 Task: Look for products in the category "Lager" from Firestone only.
Action: Mouse moved to (829, 290)
Screenshot: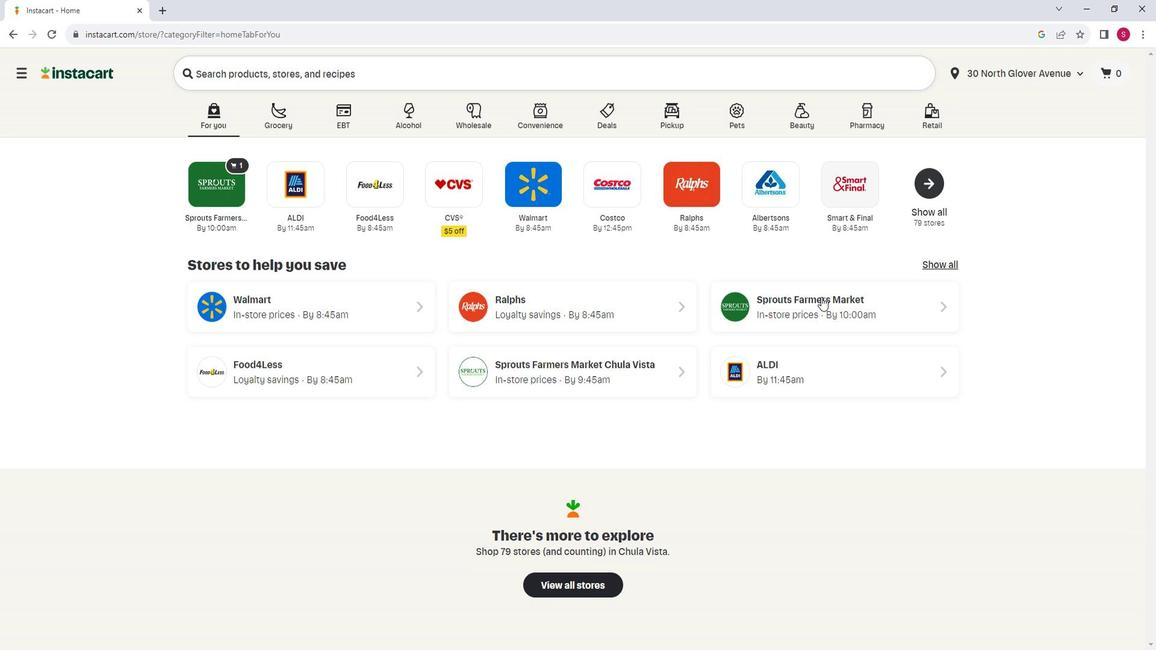 
Action: Mouse pressed left at (829, 290)
Screenshot: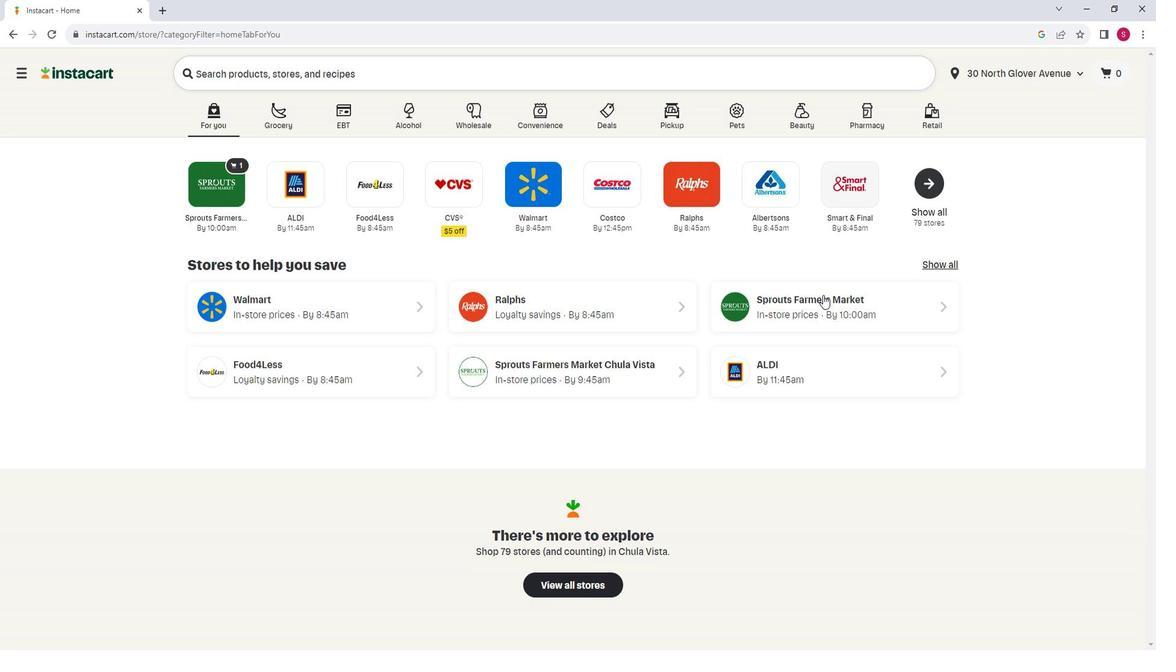 
Action: Mouse moved to (110, 489)
Screenshot: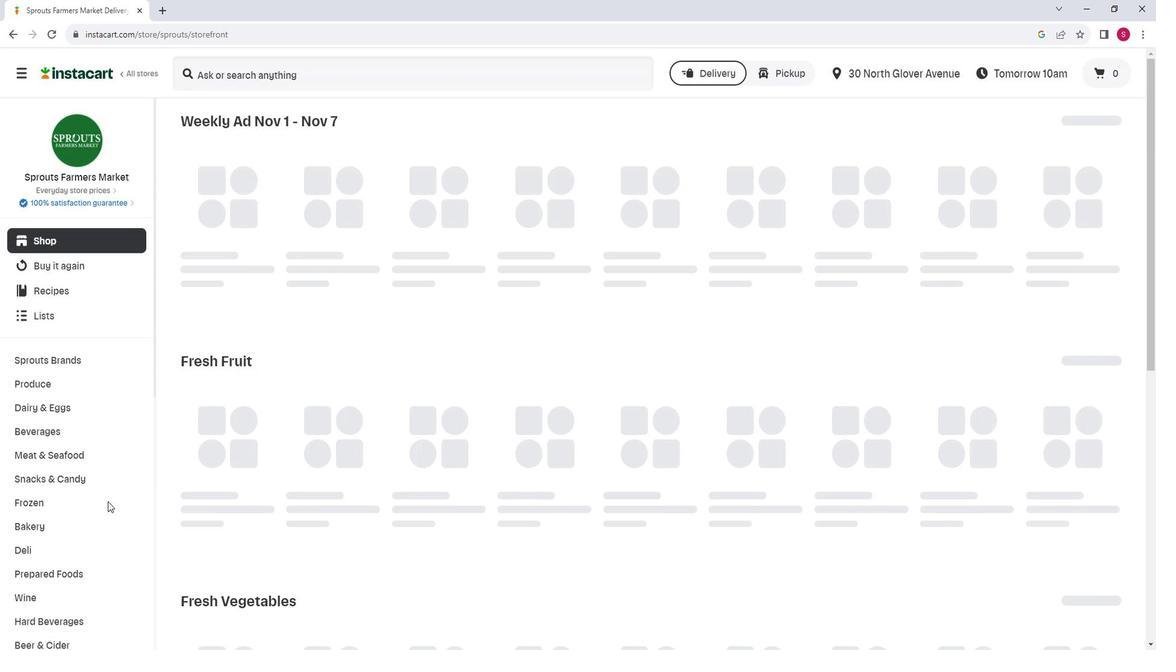 
Action: Mouse scrolled (110, 488) with delta (0, 0)
Screenshot: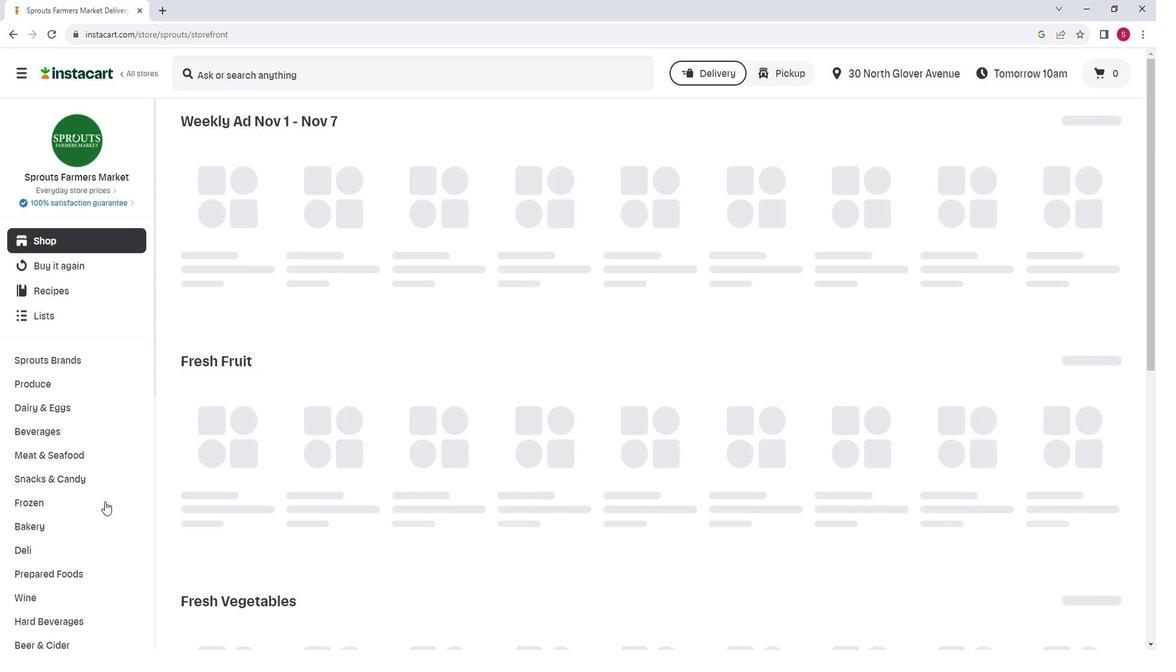 
Action: Mouse moved to (62, 567)
Screenshot: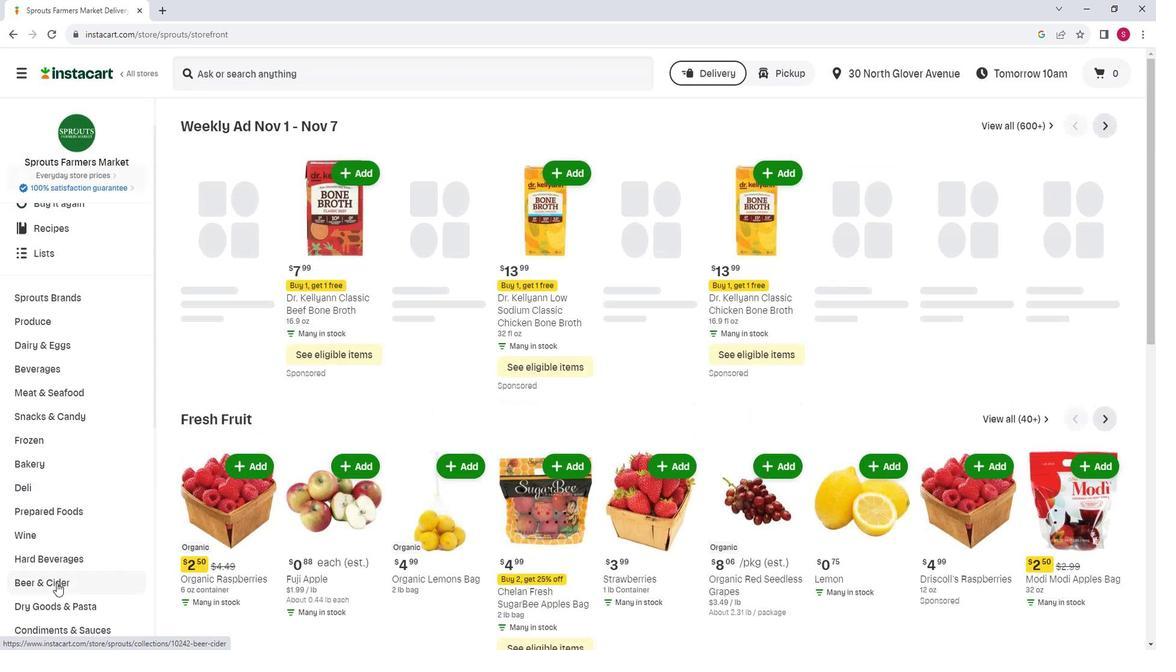 
Action: Mouse pressed left at (62, 567)
Screenshot: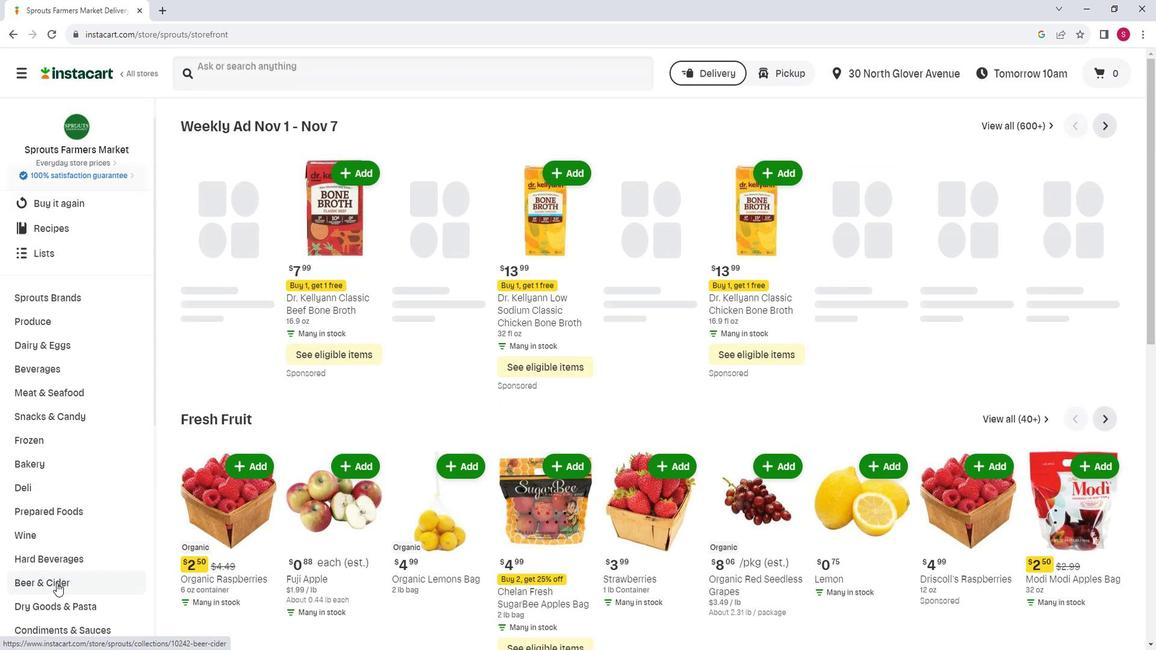 
Action: Mouse moved to (382, 154)
Screenshot: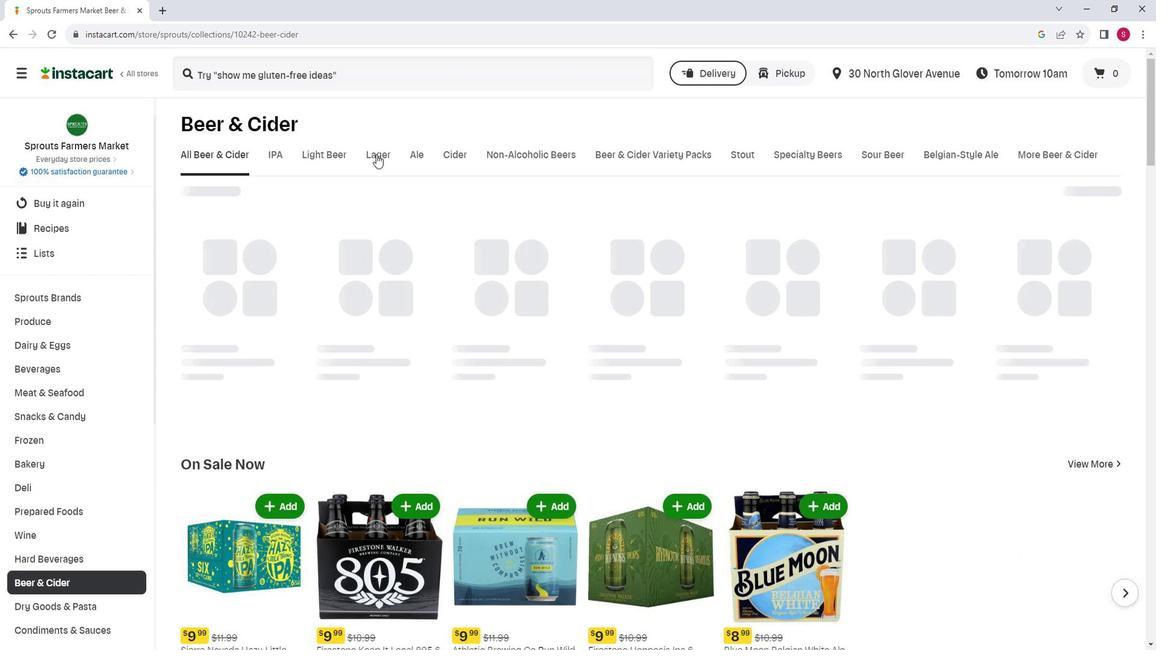 
Action: Mouse pressed left at (382, 154)
Screenshot: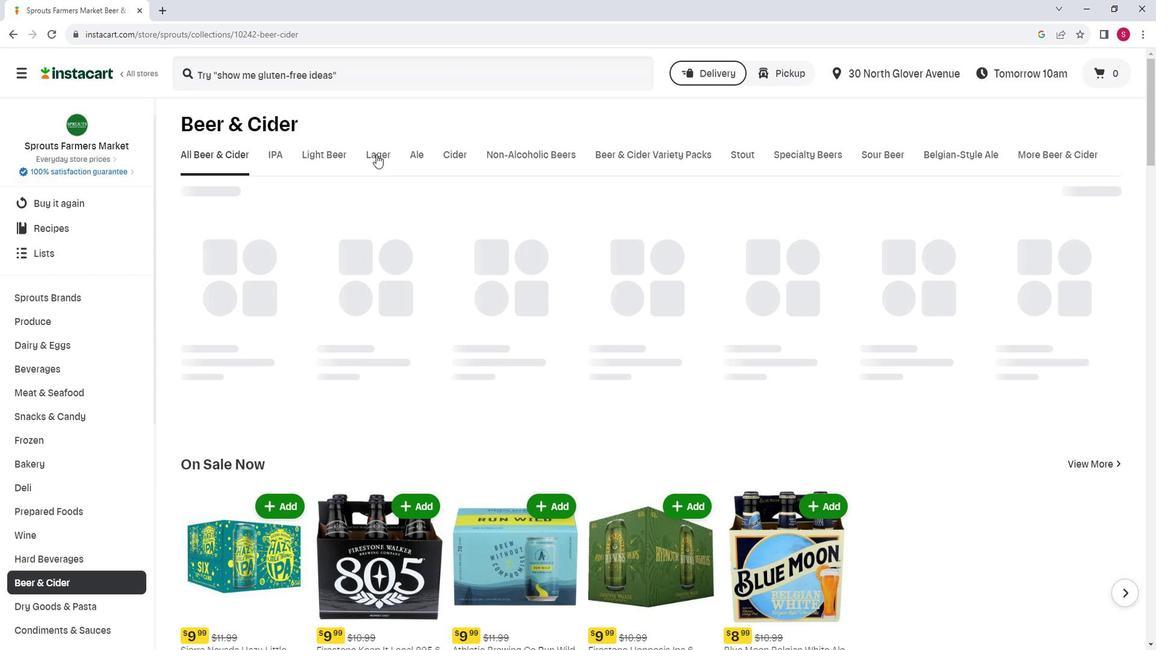 
Action: Mouse moved to (288, 195)
Screenshot: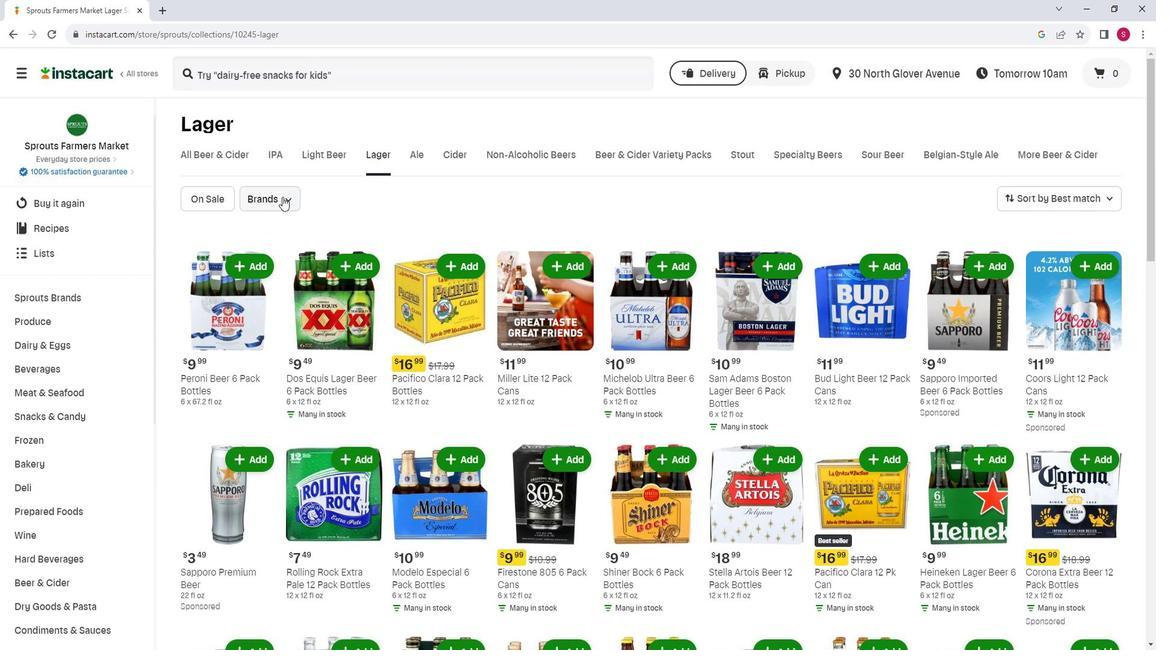 
Action: Mouse pressed left at (288, 195)
Screenshot: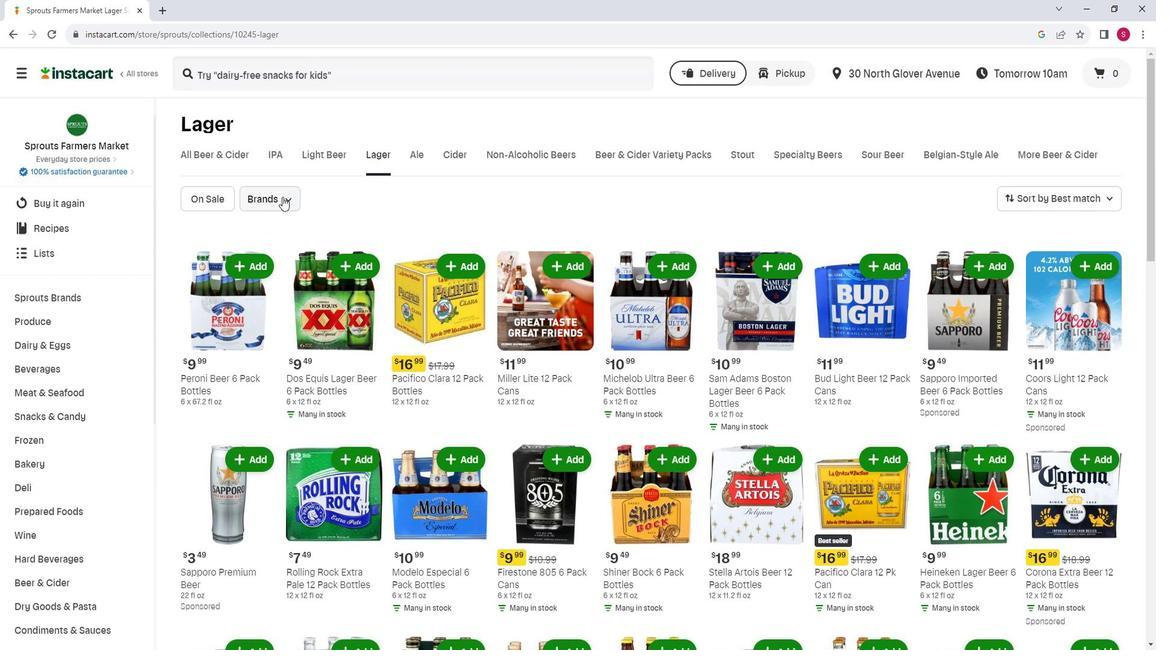 
Action: Mouse moved to (351, 289)
Screenshot: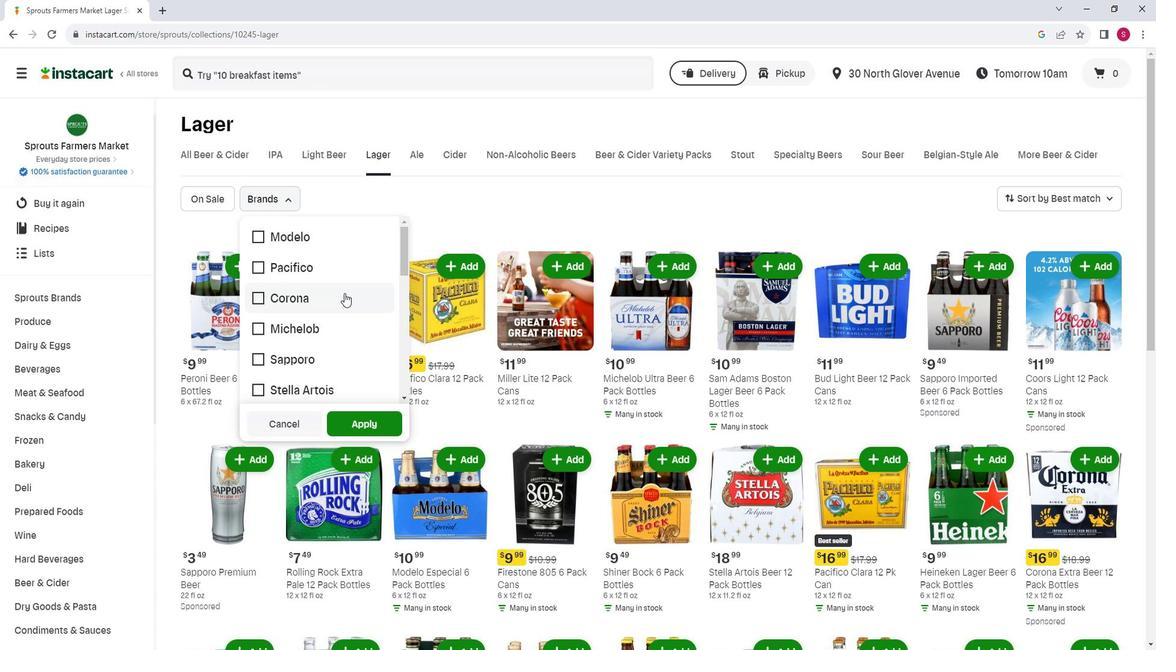 
Action: Mouse scrolled (351, 288) with delta (0, 0)
Screenshot: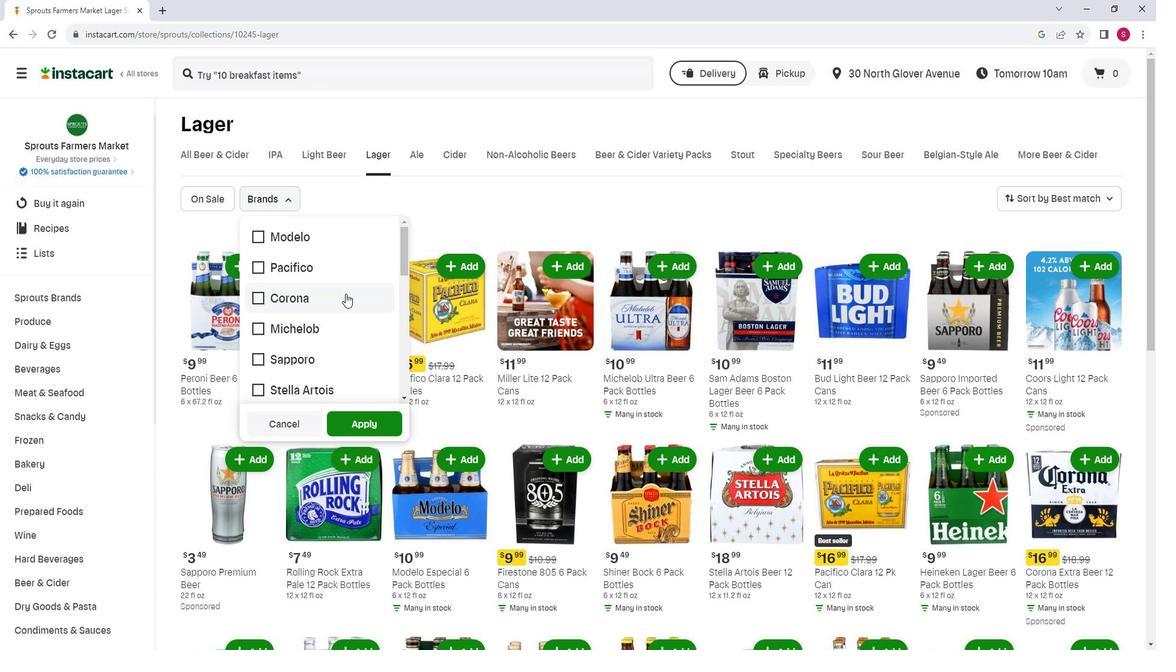 
Action: Mouse moved to (352, 289)
Screenshot: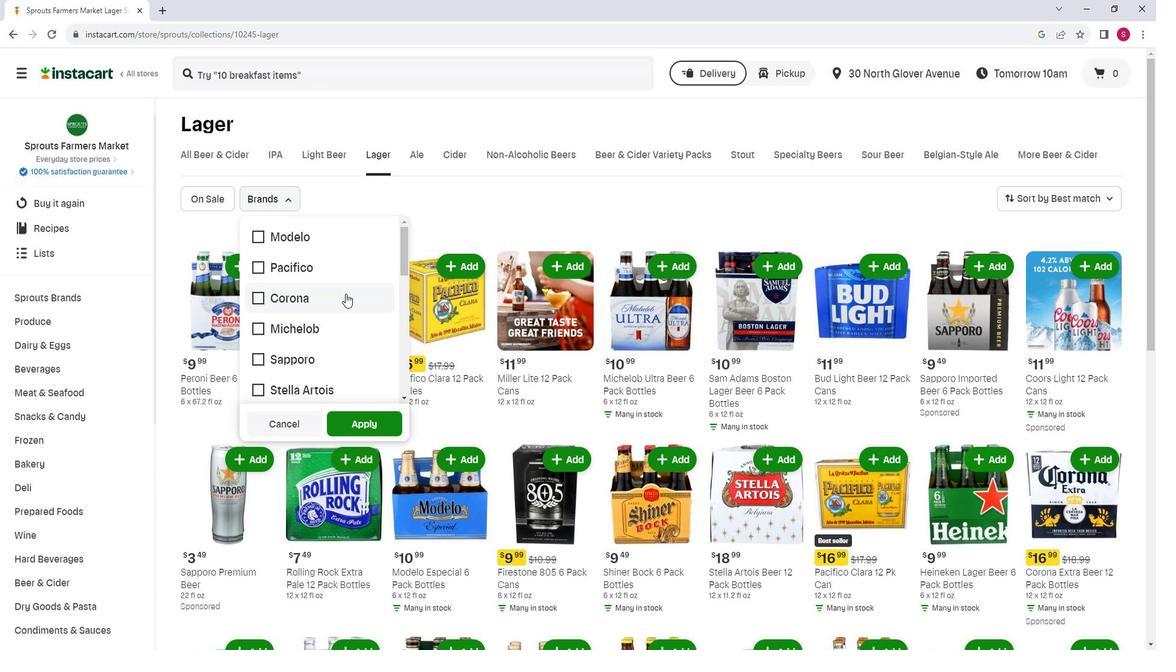 
Action: Mouse scrolled (352, 288) with delta (0, 0)
Screenshot: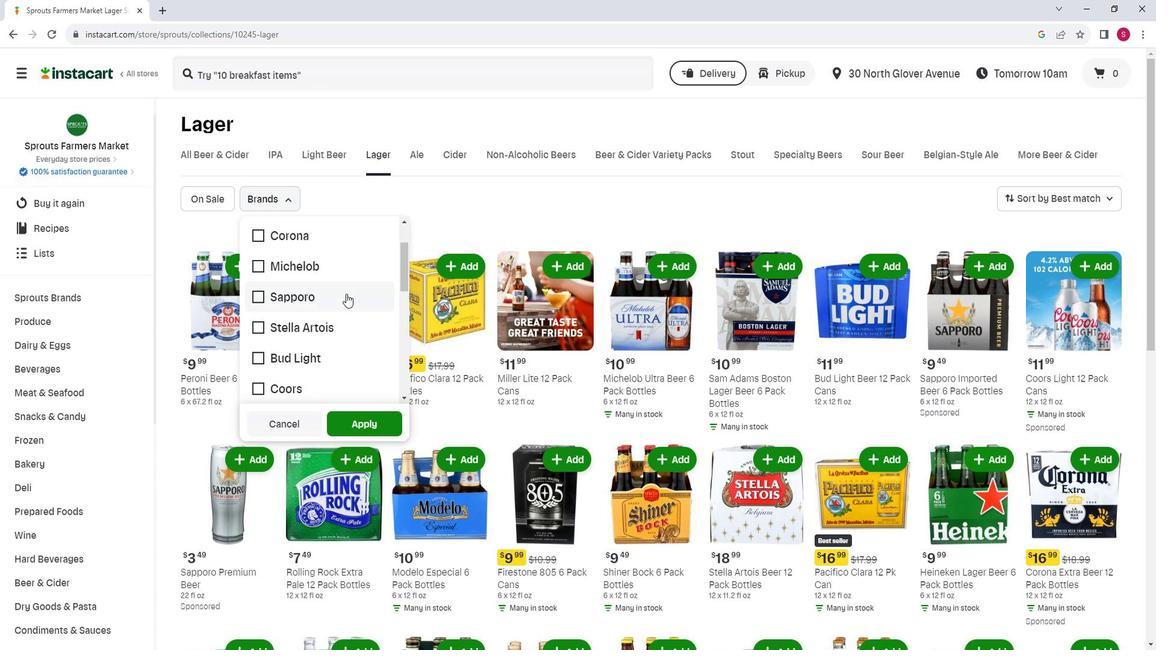 
Action: Mouse scrolled (352, 288) with delta (0, 0)
Screenshot: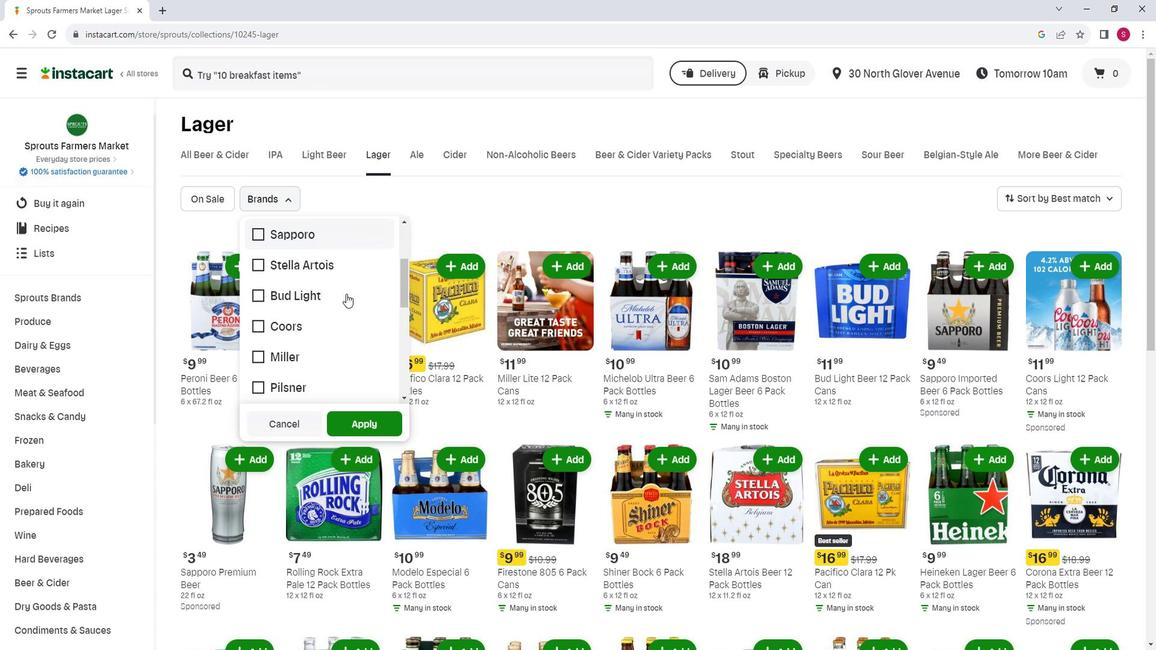 
Action: Mouse scrolled (352, 288) with delta (0, 0)
Screenshot: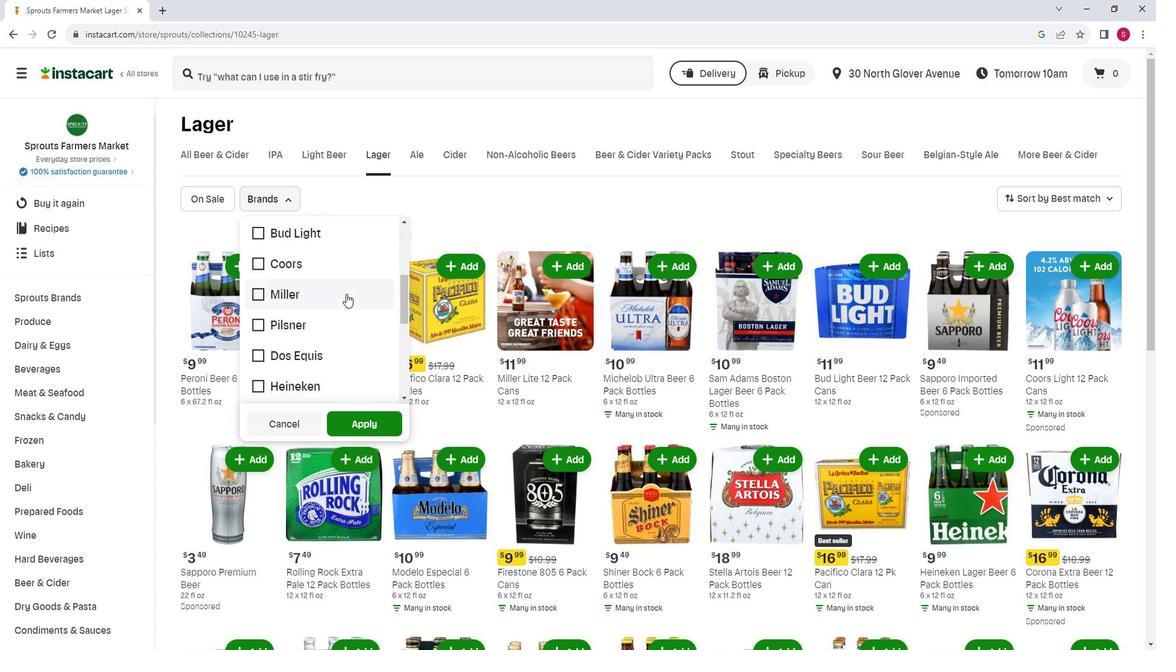 
Action: Mouse scrolled (352, 288) with delta (0, 0)
Screenshot: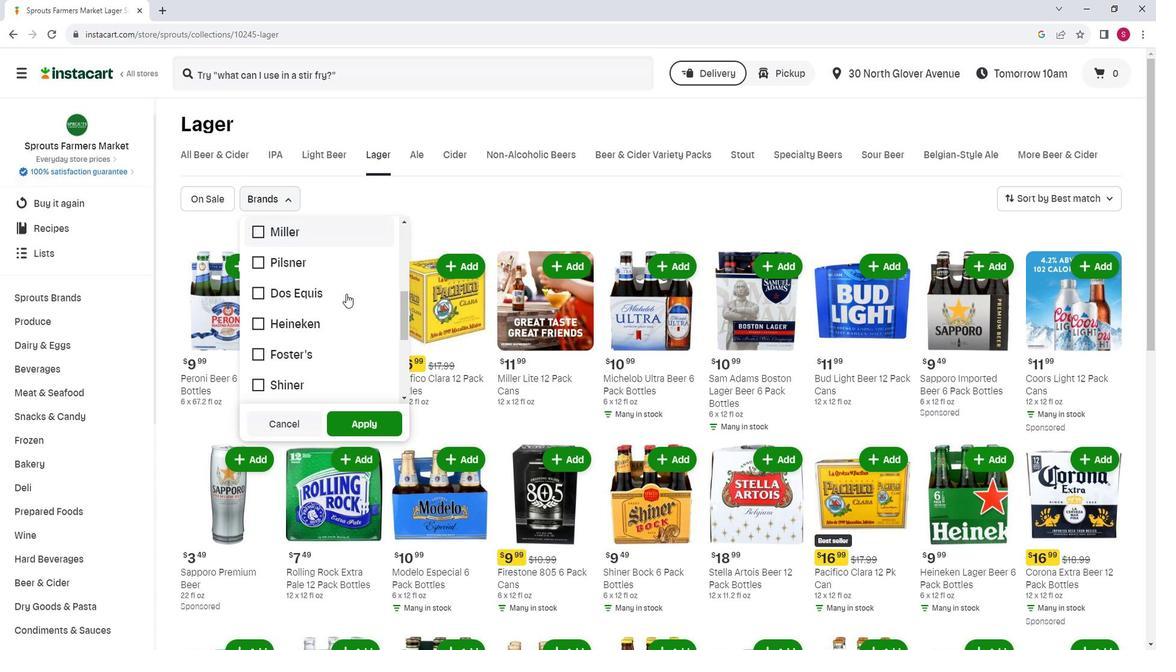 
Action: Mouse scrolled (352, 288) with delta (0, 0)
Screenshot: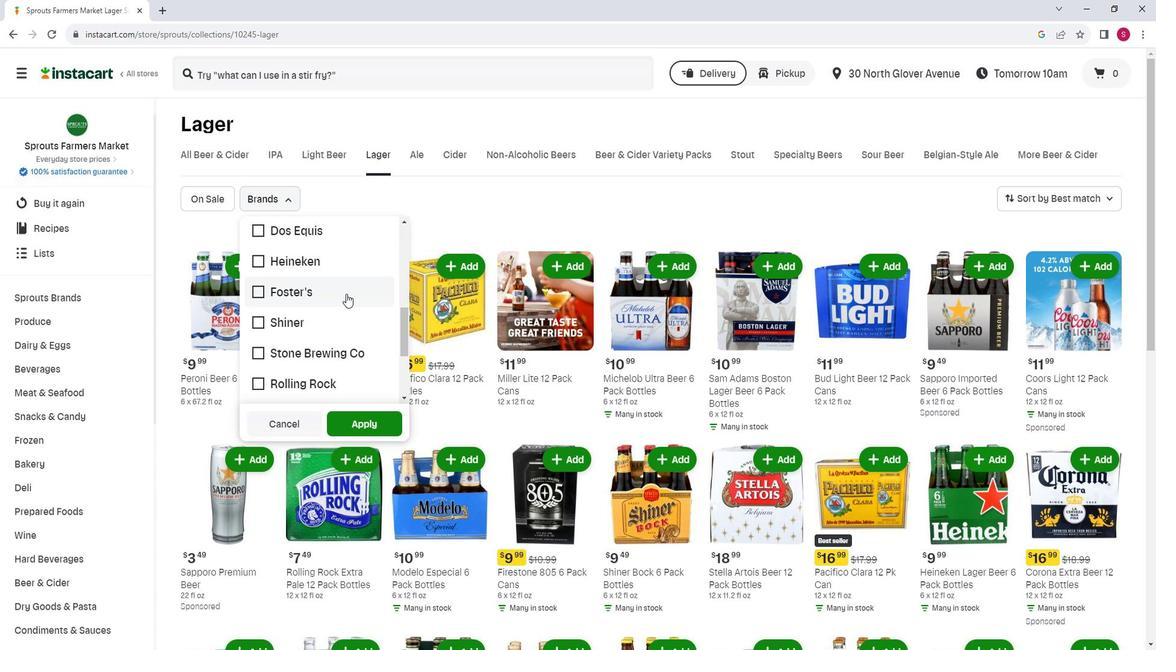 
Action: Mouse scrolled (352, 288) with delta (0, 0)
Screenshot: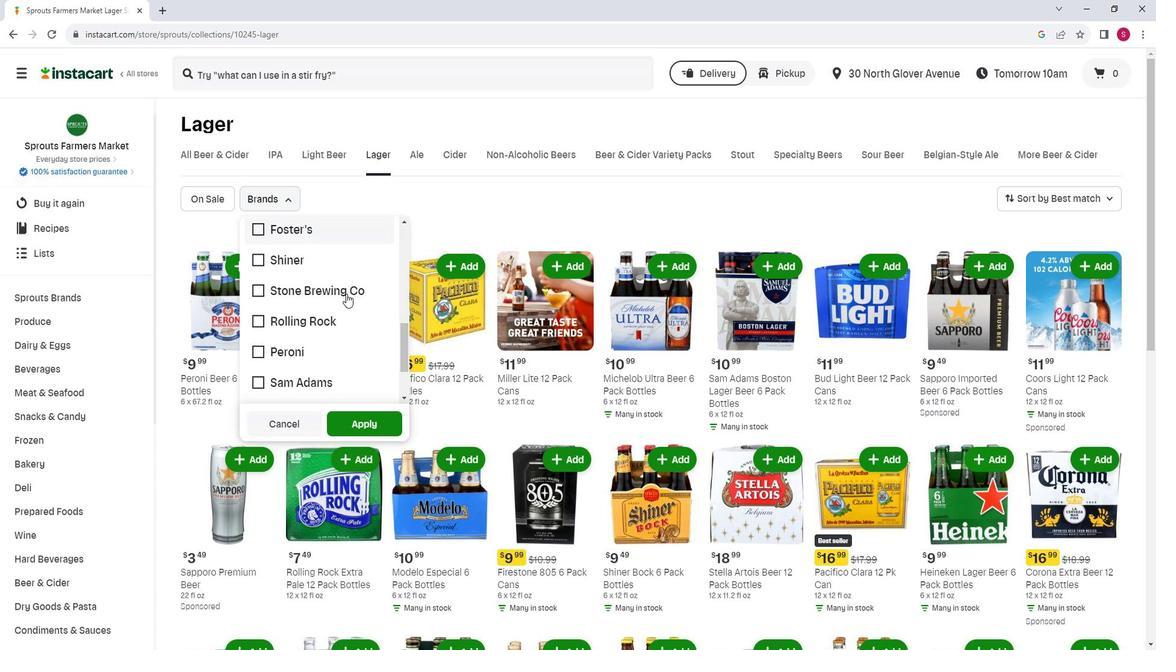 
Action: Mouse moved to (327, 340)
Screenshot: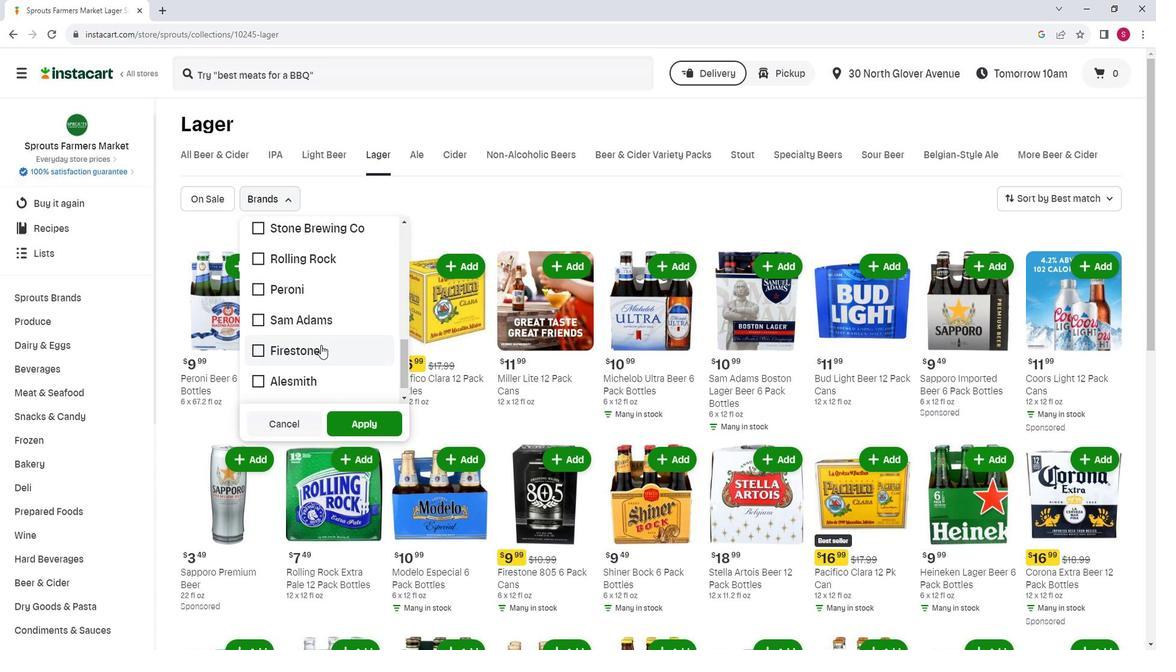 
Action: Mouse pressed left at (327, 340)
Screenshot: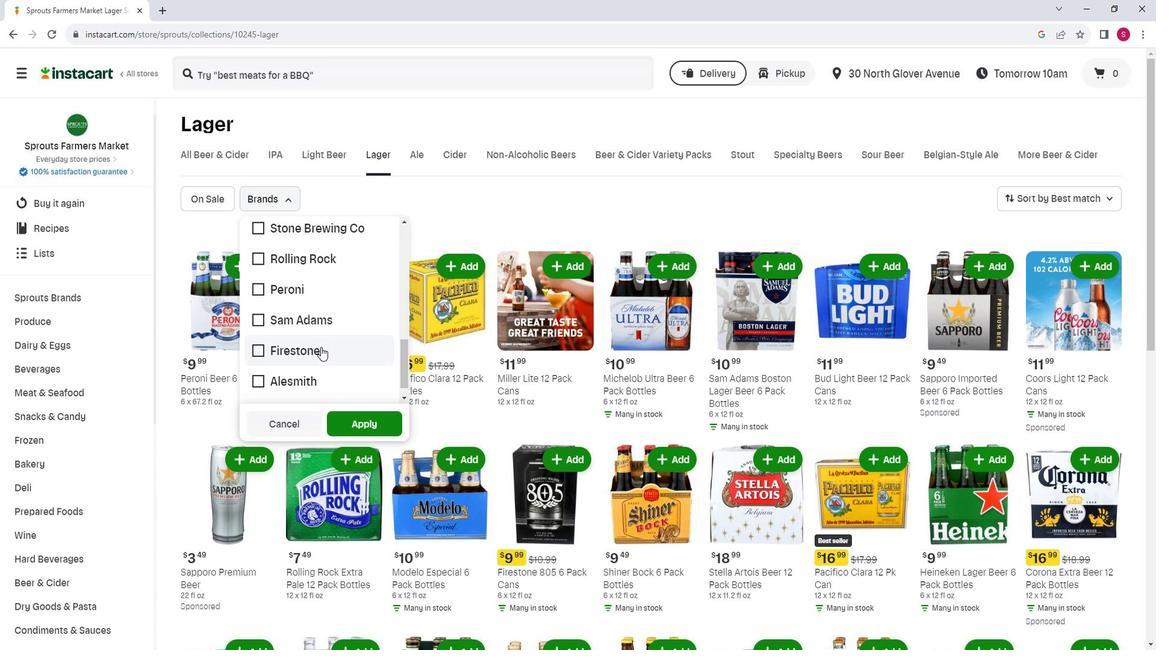 
Action: Mouse moved to (360, 405)
Screenshot: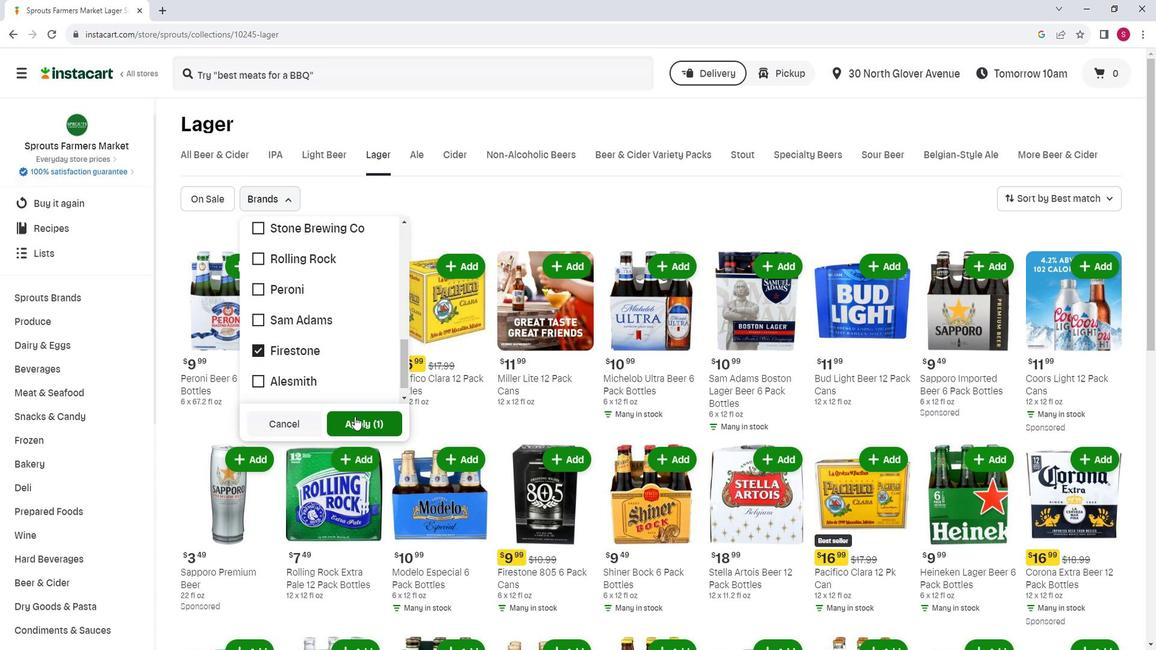 
Action: Mouse pressed left at (360, 405)
Screenshot: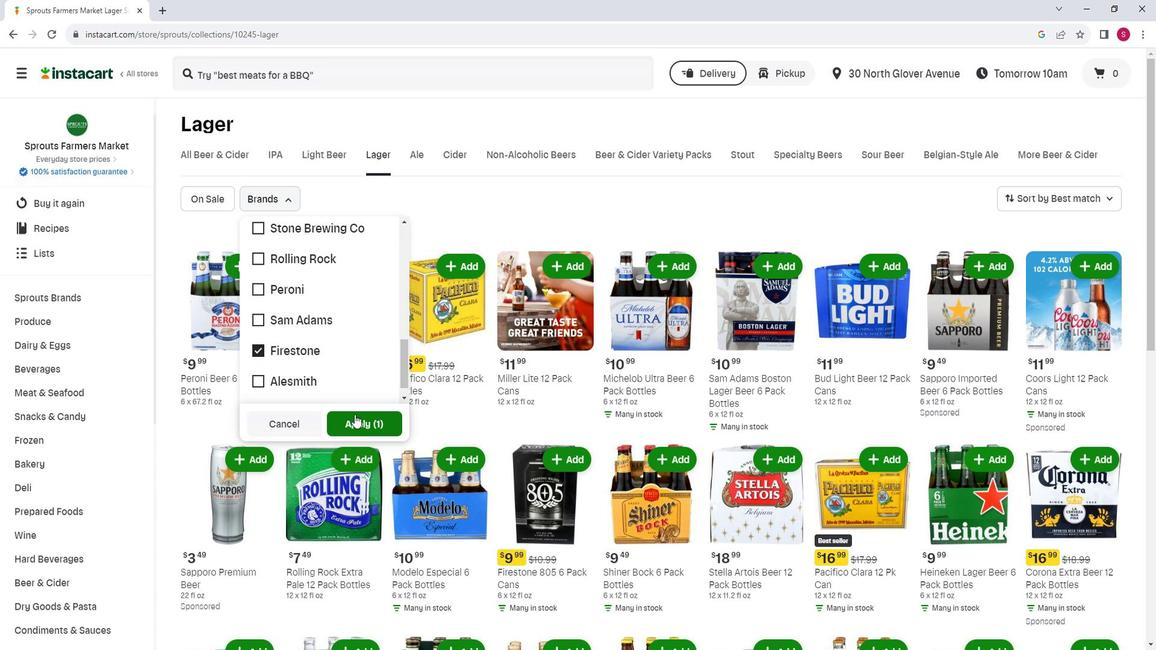 
Action: Mouse moved to (700, 202)
Screenshot: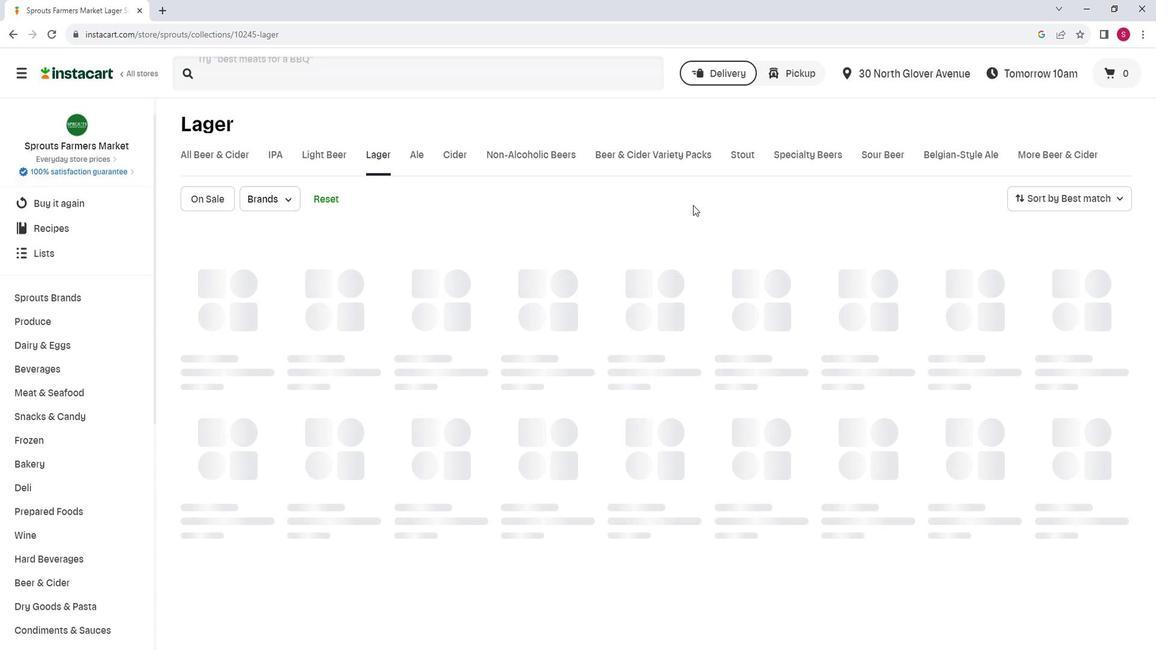 
Action: Mouse scrolled (700, 201) with delta (0, 0)
Screenshot: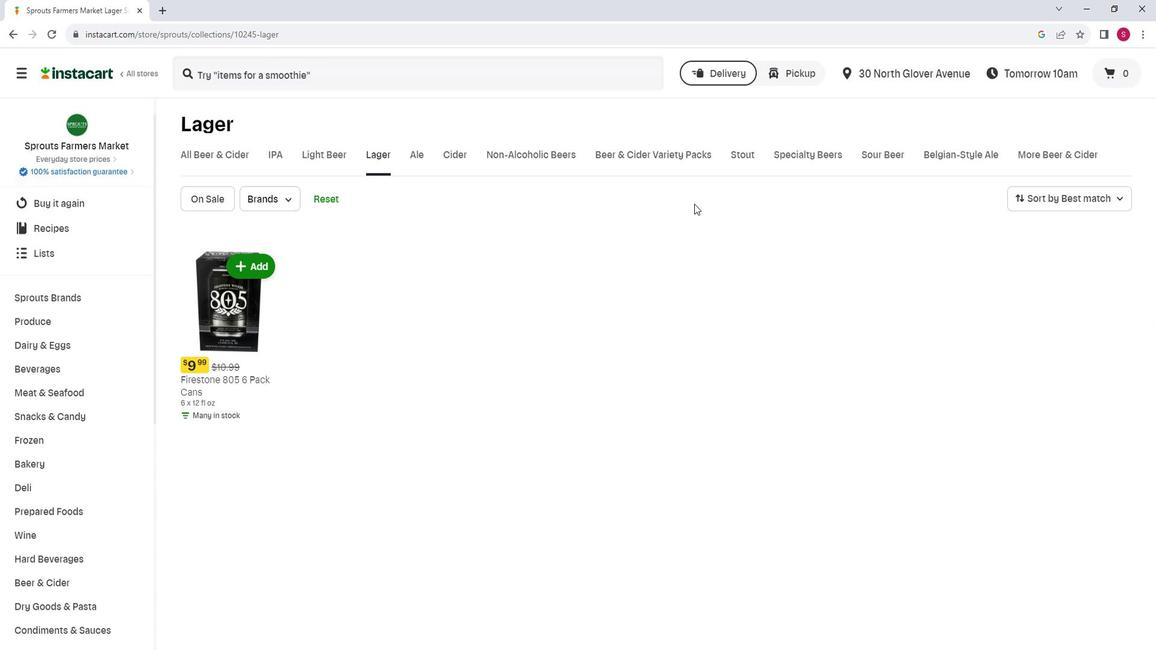 
Action: Mouse scrolled (700, 201) with delta (0, 0)
Screenshot: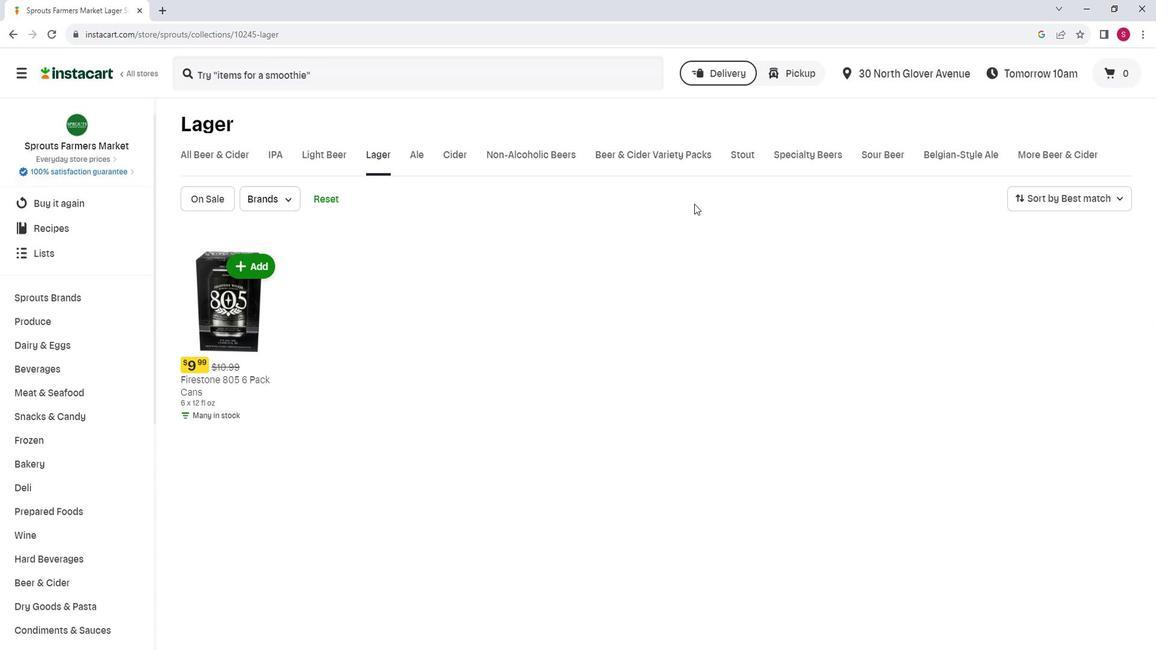 
Action: Mouse scrolled (700, 201) with delta (0, 0)
Screenshot: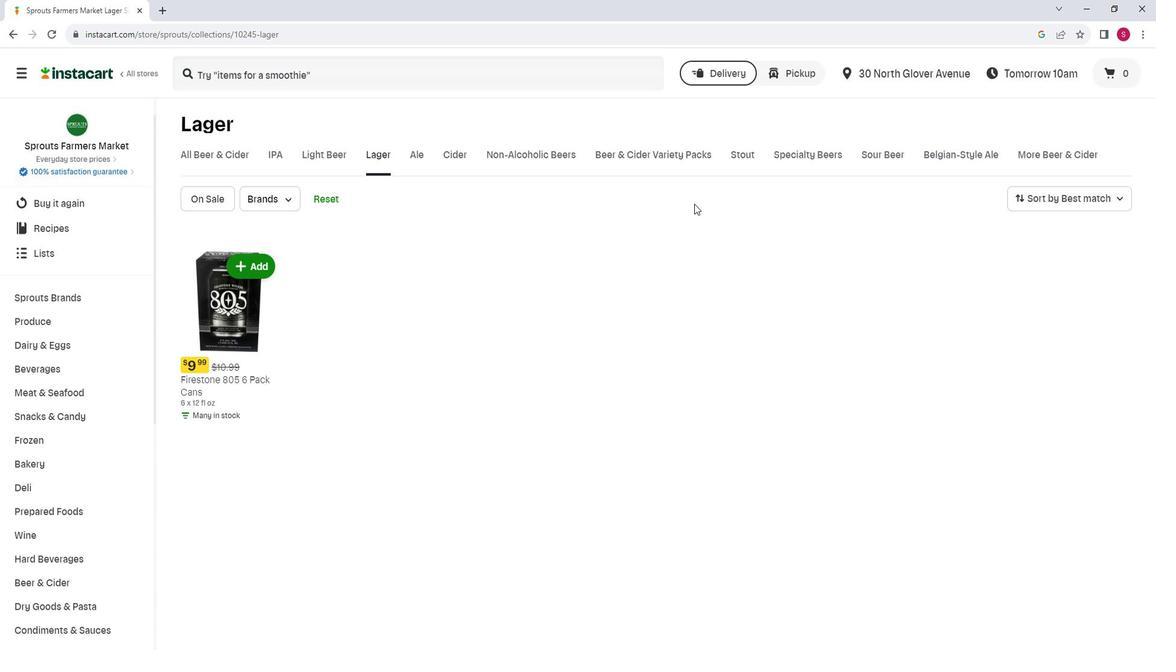 
